 Task: Sort the products in the category "All Purpose Cleaners" by unit price (low first).
Action: Mouse moved to (726, 250)
Screenshot: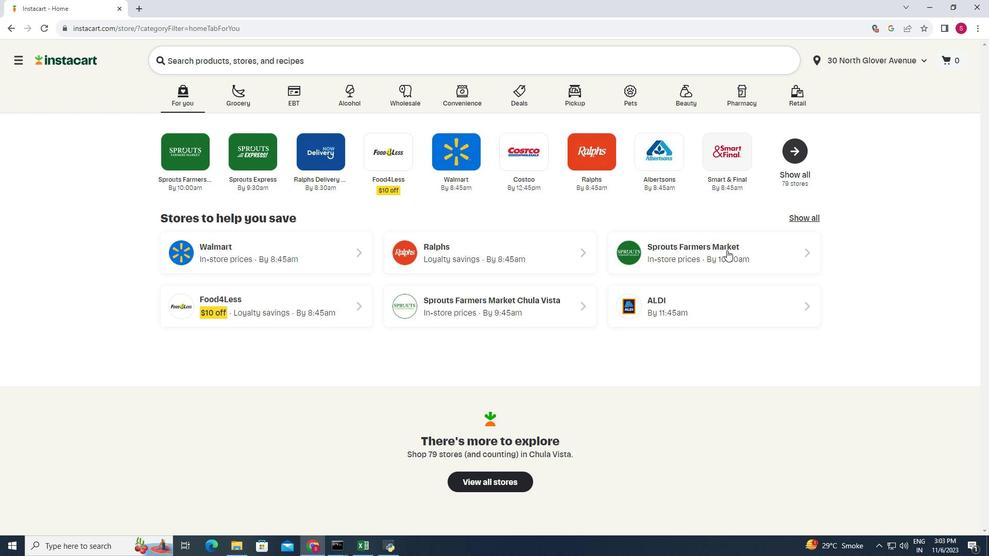 
Action: Mouse pressed left at (726, 250)
Screenshot: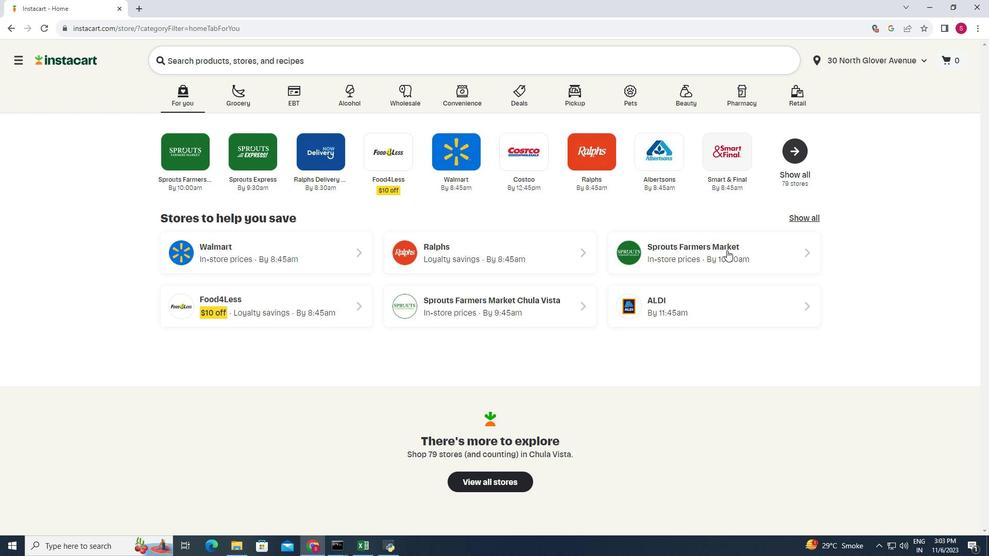 
Action: Mouse moved to (58, 371)
Screenshot: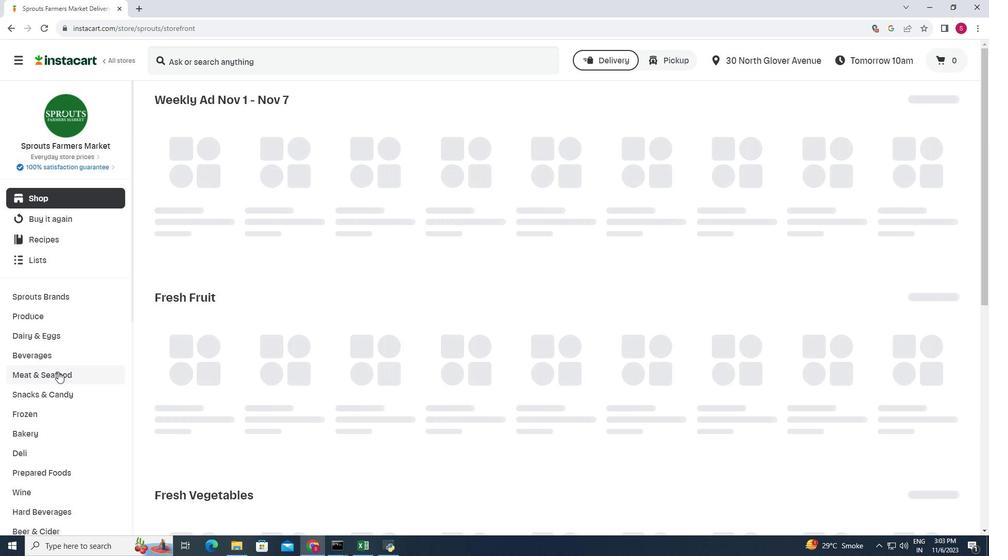 
Action: Mouse scrolled (58, 371) with delta (0, 0)
Screenshot: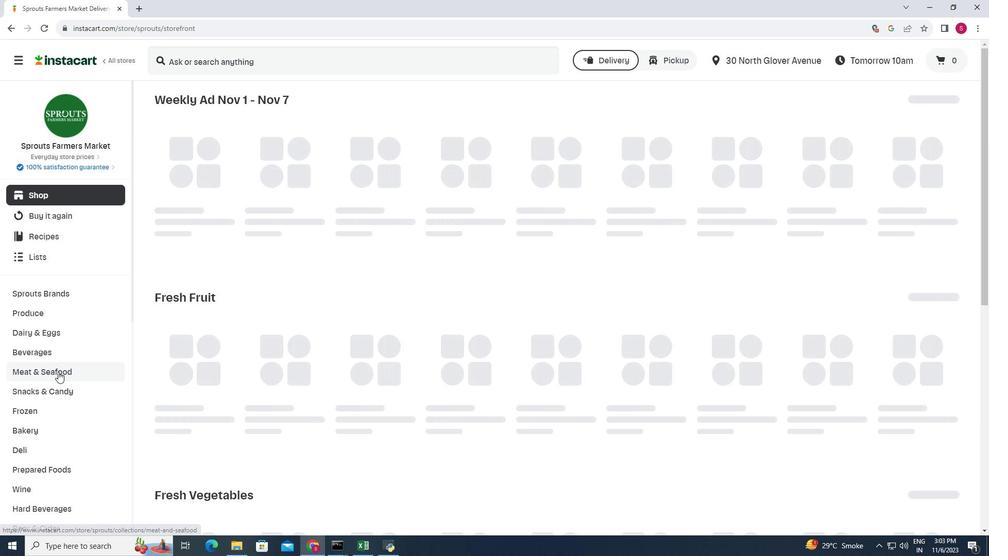 
Action: Mouse scrolled (58, 371) with delta (0, 0)
Screenshot: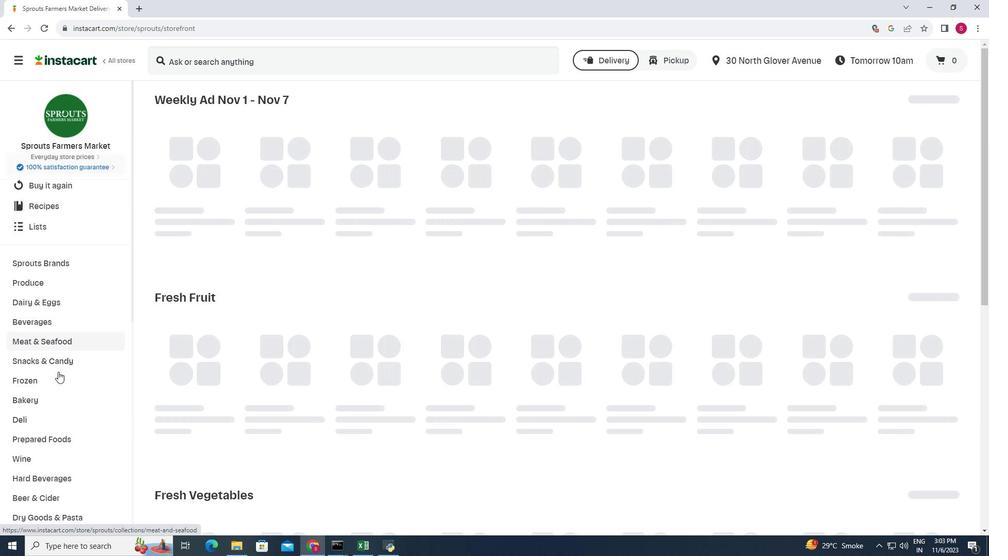 
Action: Mouse scrolled (58, 371) with delta (0, 0)
Screenshot: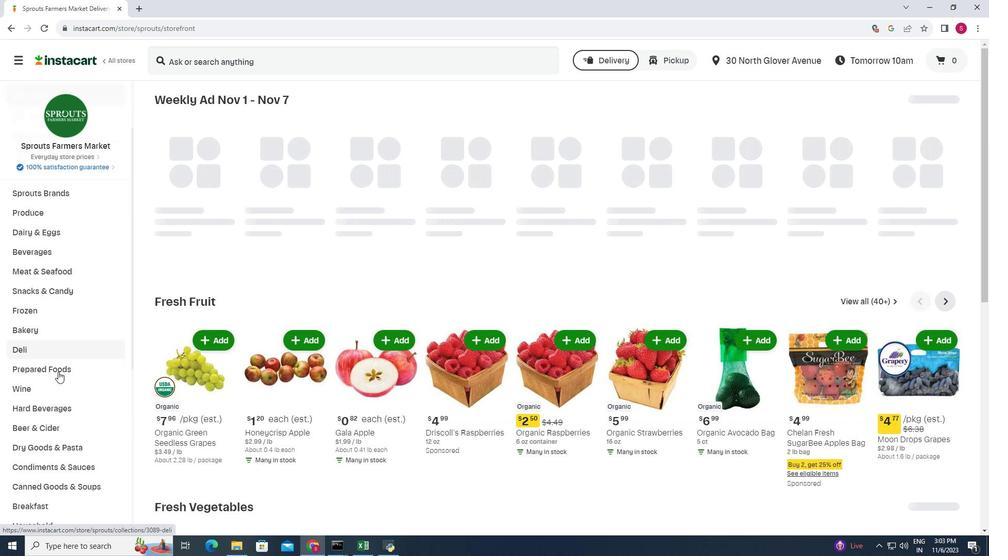 
Action: Mouse scrolled (58, 371) with delta (0, 0)
Screenshot: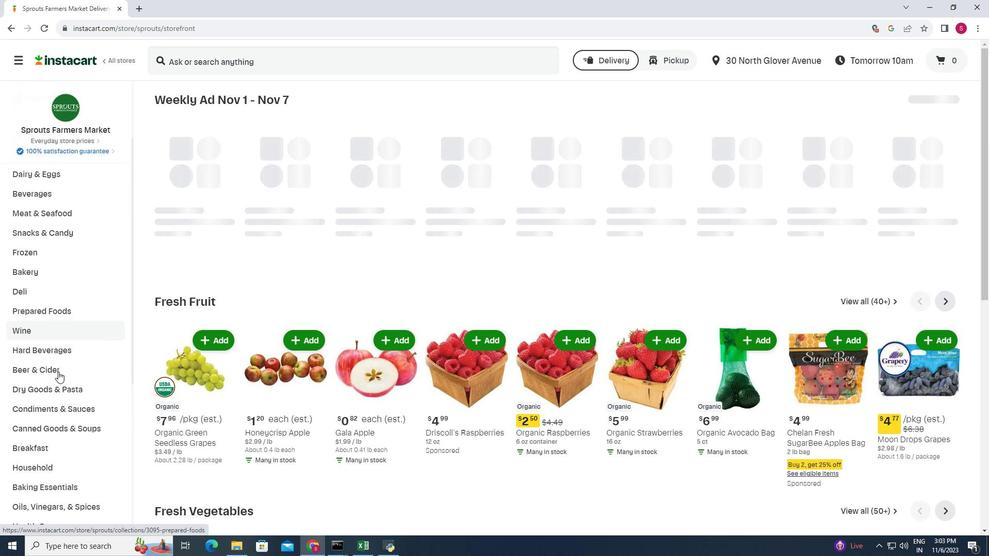 
Action: Mouse moved to (50, 412)
Screenshot: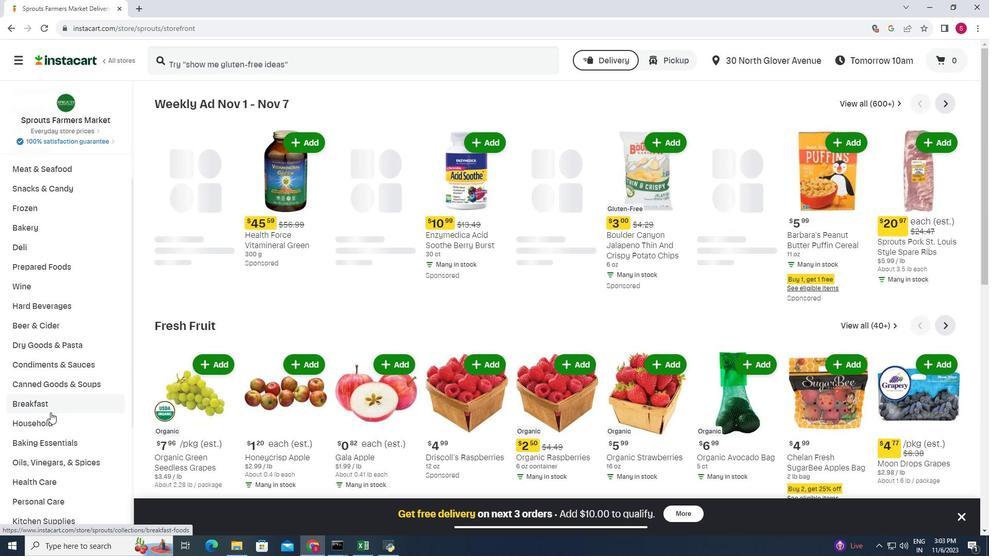 
Action: Mouse pressed left at (50, 412)
Screenshot: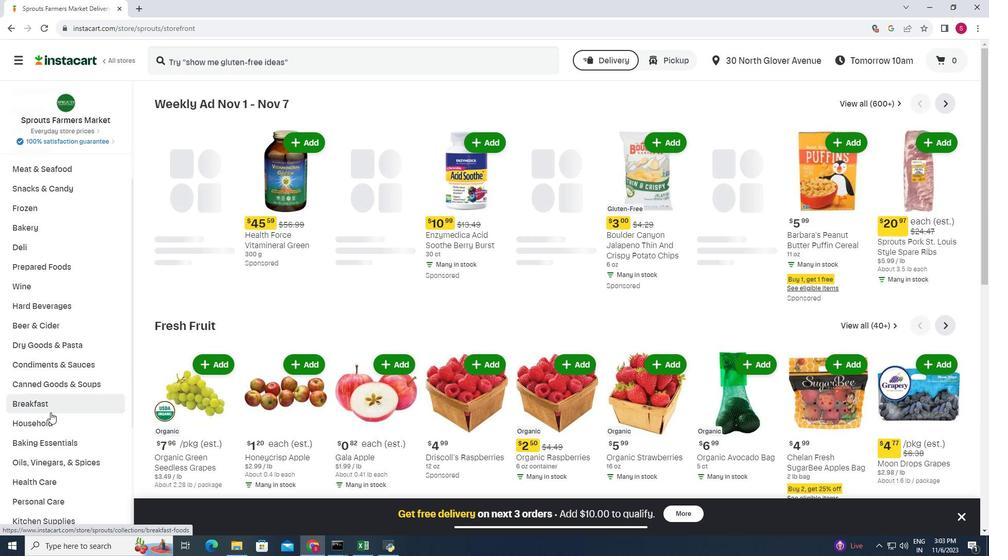 
Action: Mouse moved to (50, 420)
Screenshot: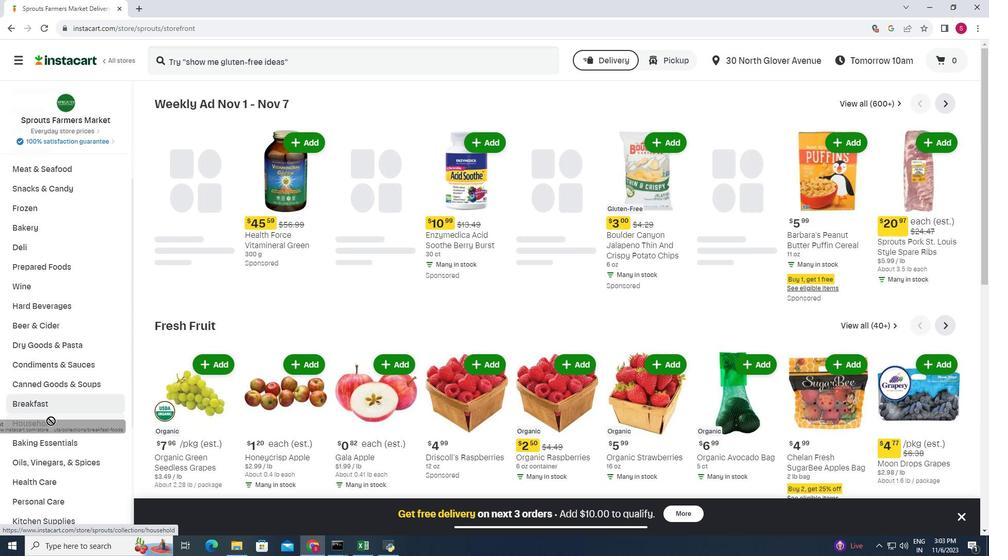 
Action: Mouse pressed left at (50, 420)
Screenshot: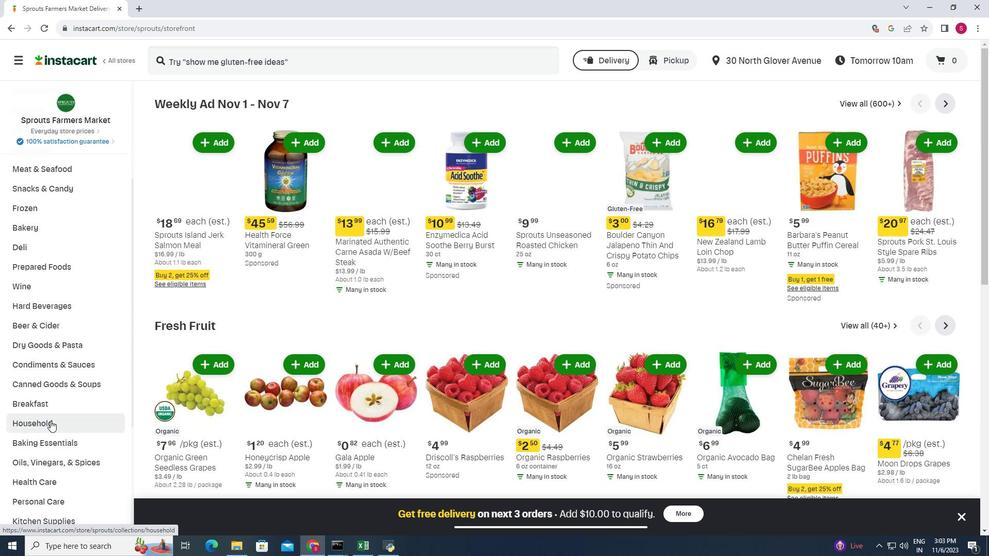 
Action: Mouse moved to (341, 130)
Screenshot: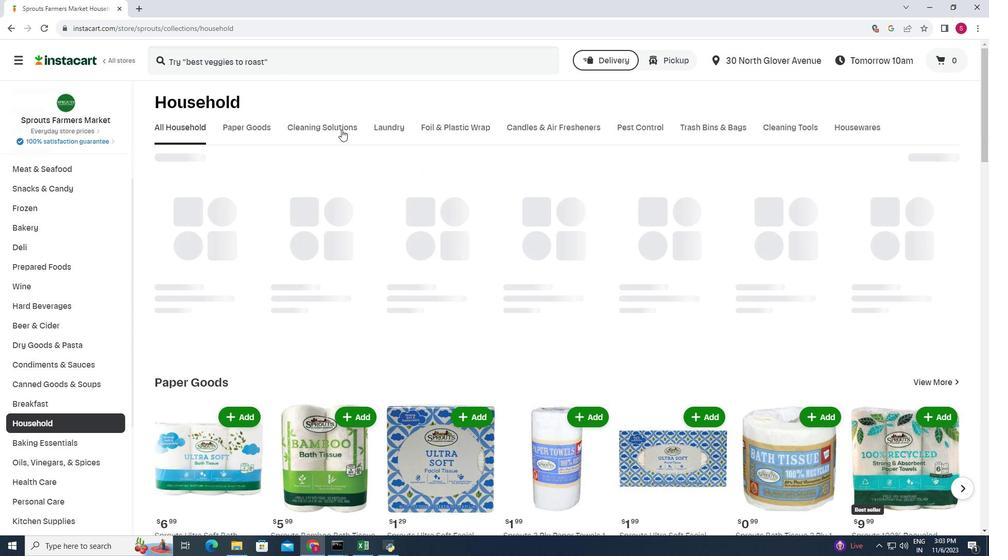 
Action: Mouse pressed left at (341, 130)
Screenshot: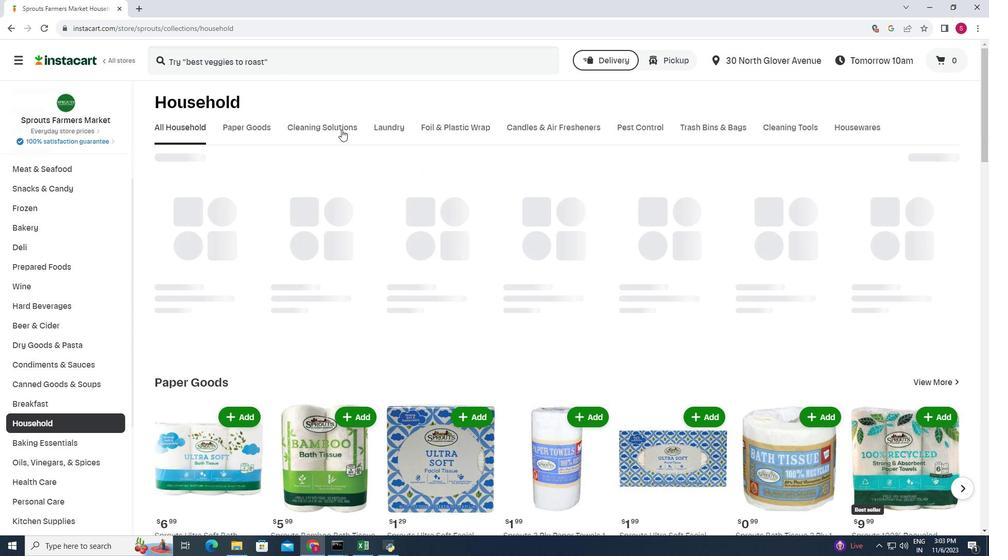 
Action: Mouse moved to (467, 176)
Screenshot: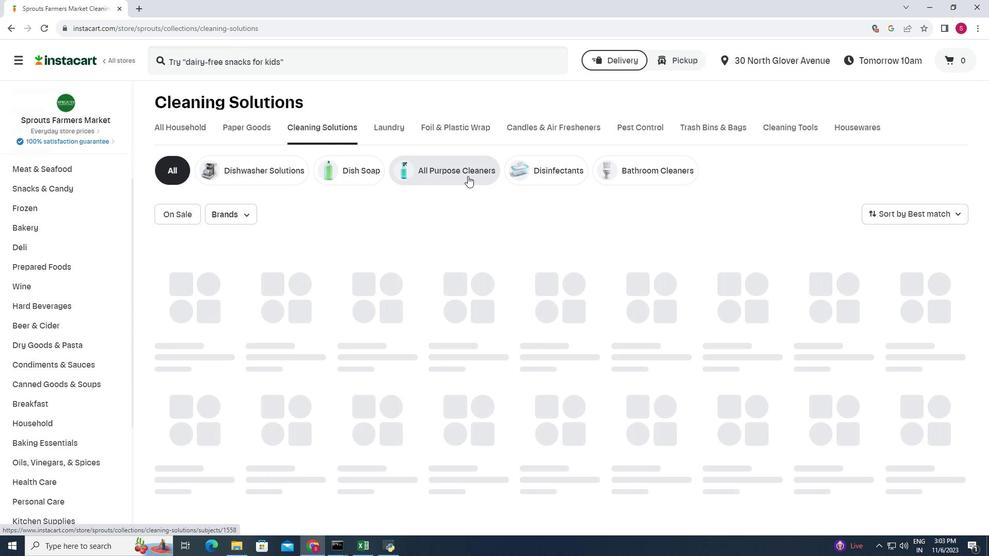 
Action: Mouse pressed left at (467, 176)
Screenshot: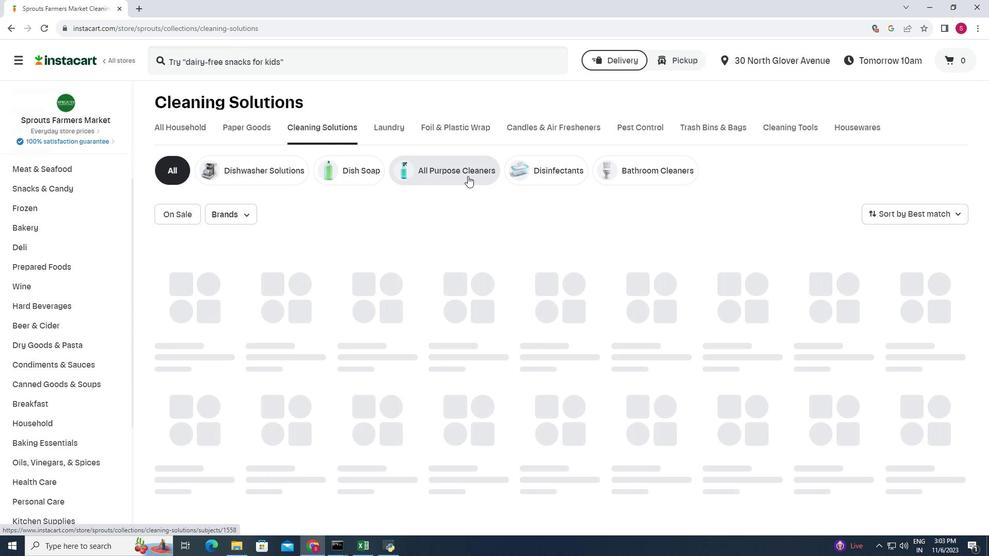 
Action: Mouse moved to (949, 209)
Screenshot: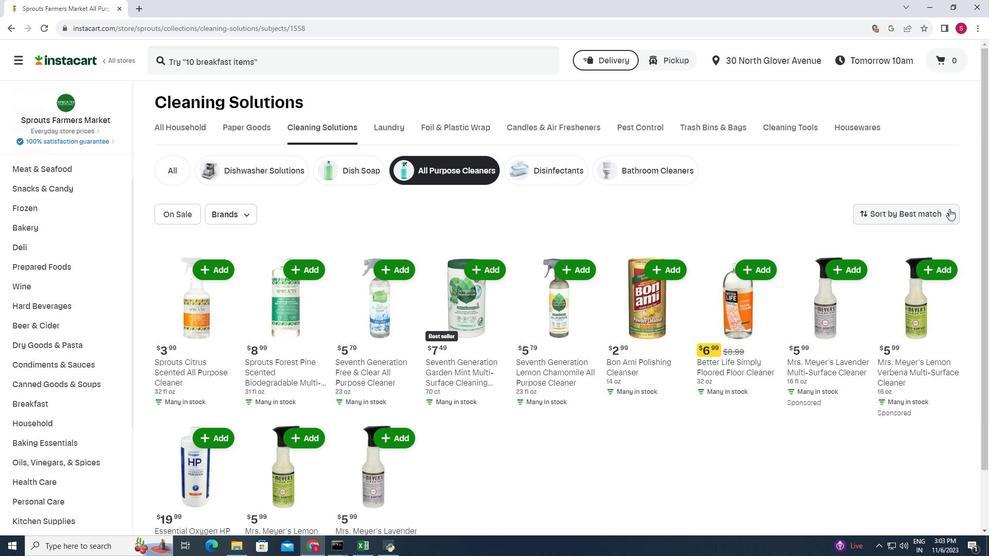 
Action: Mouse pressed left at (949, 209)
Screenshot: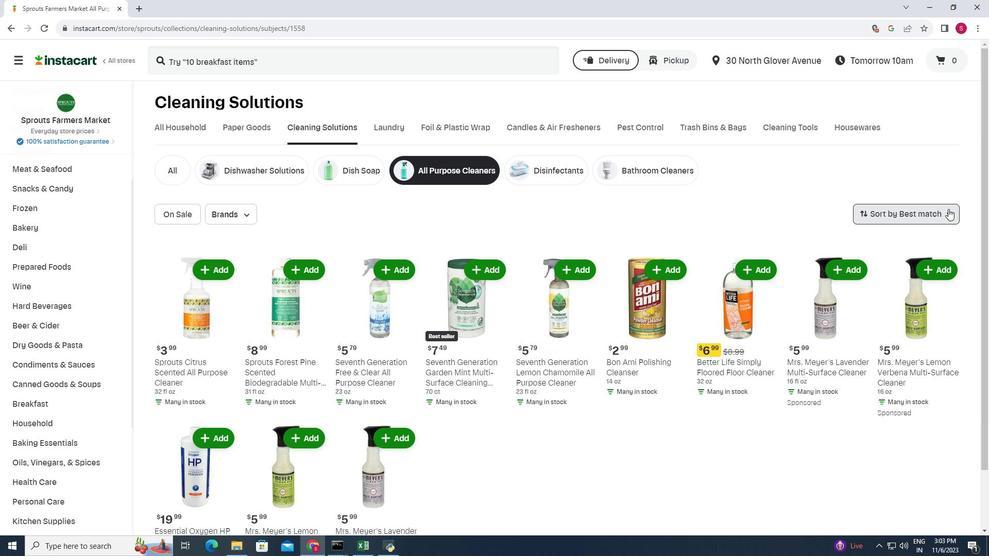 
Action: Mouse moved to (933, 303)
Screenshot: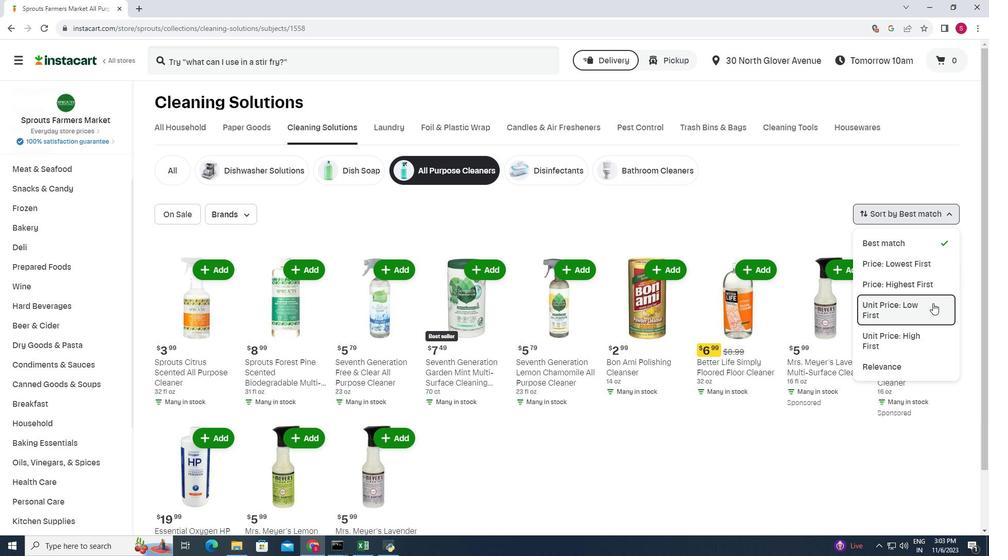 
Action: Mouse pressed left at (933, 303)
Screenshot: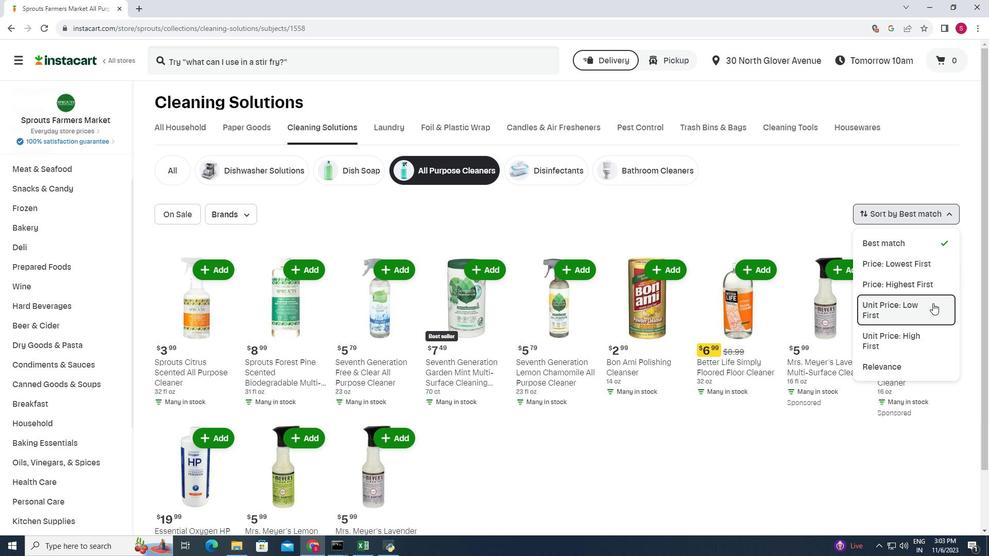 
Action: Mouse moved to (654, 217)
Screenshot: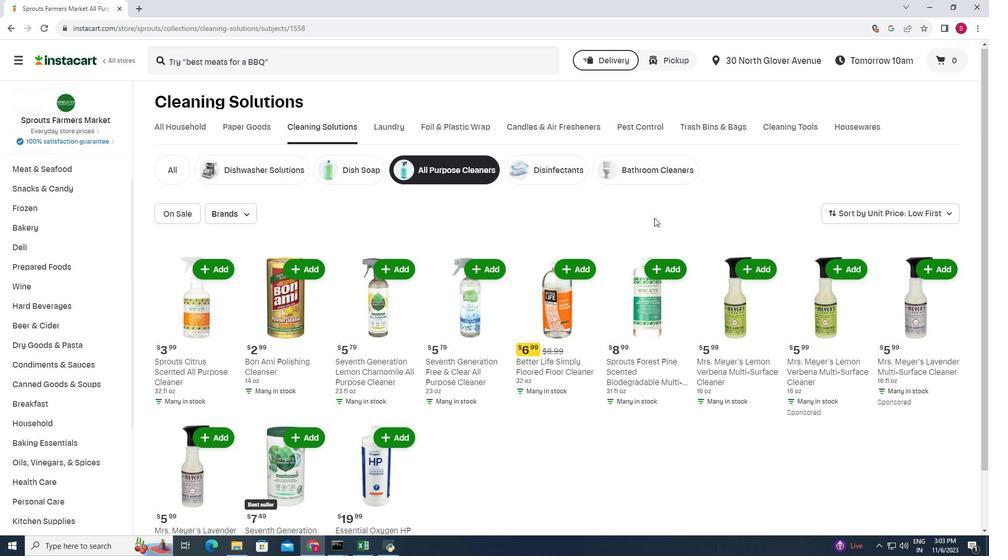 
Action: Mouse scrolled (654, 216) with delta (0, 0)
Screenshot: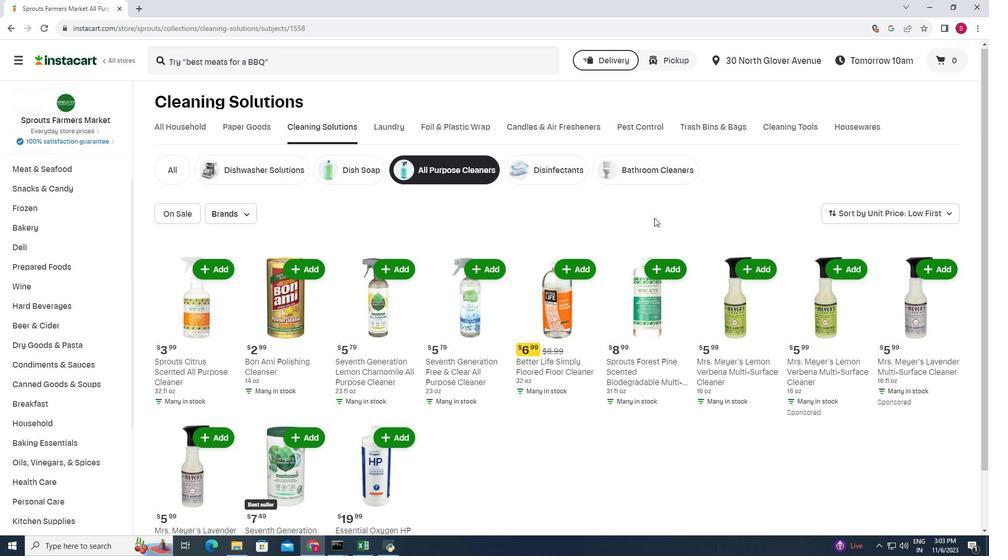 
Action: Mouse moved to (654, 217)
Screenshot: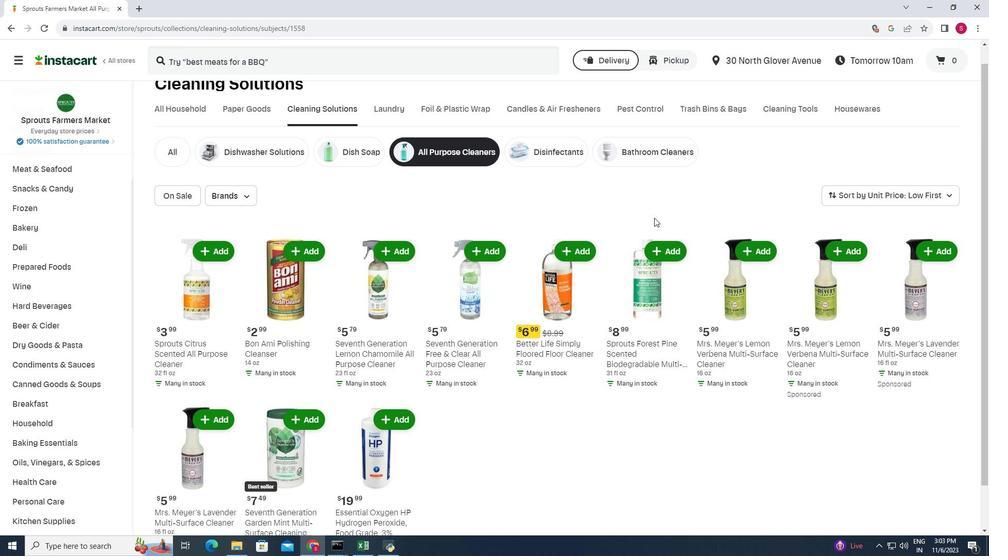 
Action: Mouse scrolled (654, 217) with delta (0, 0)
Screenshot: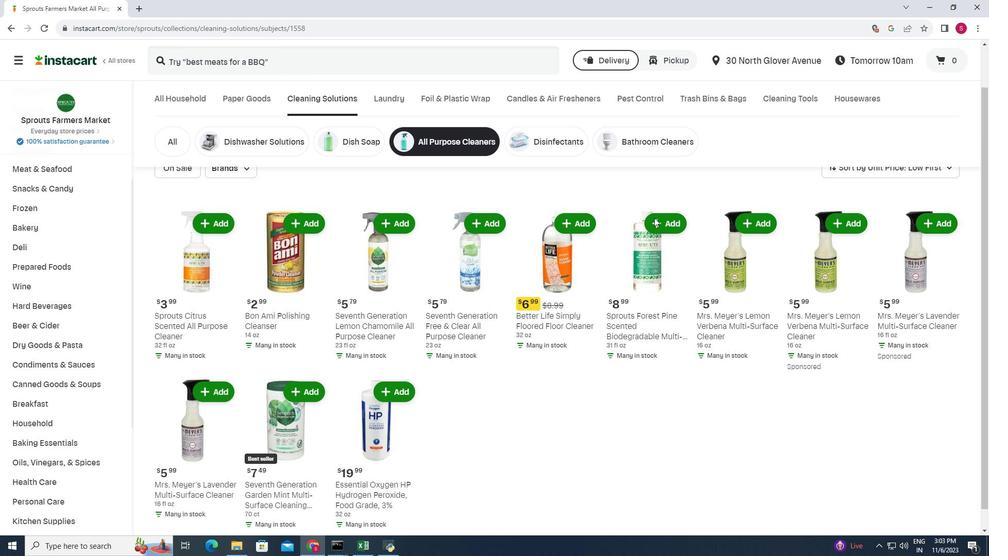
Action: Mouse scrolled (654, 217) with delta (0, 0)
Screenshot: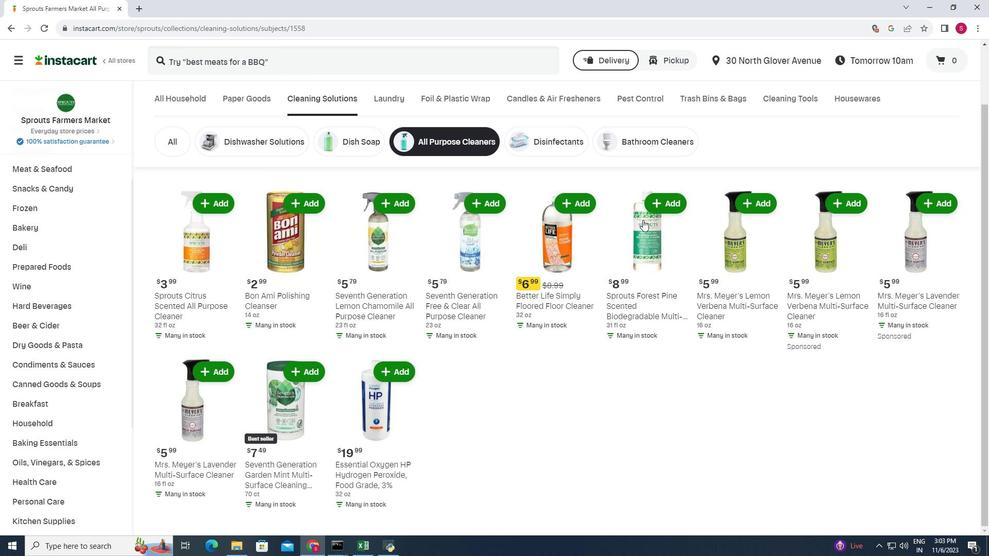 
Action: Mouse moved to (641, 219)
Screenshot: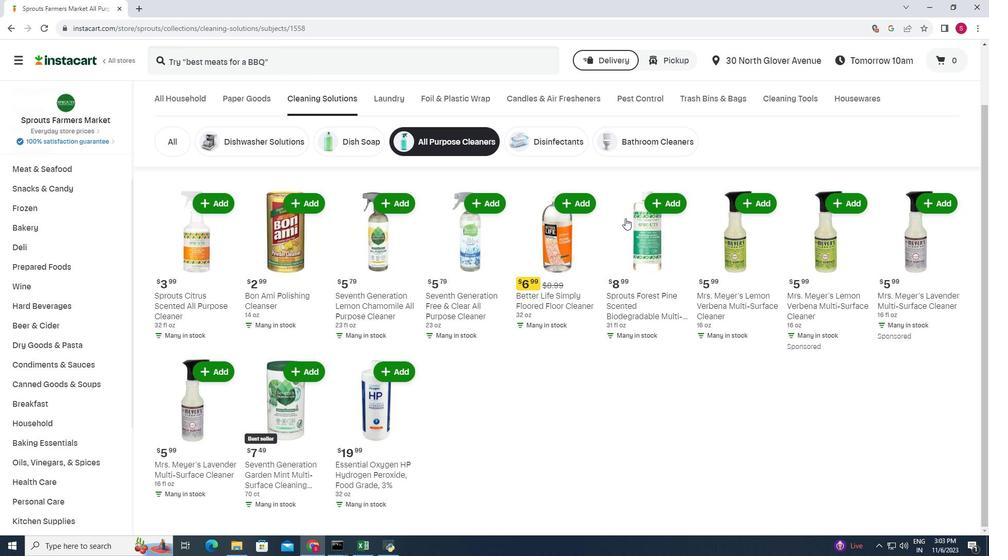 
Action: Mouse scrolled (641, 219) with delta (0, 0)
Screenshot: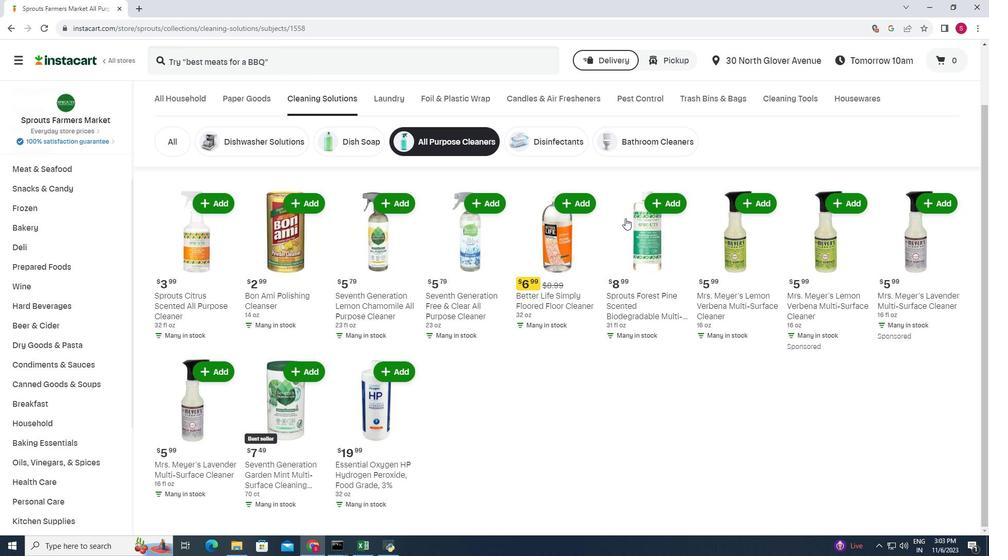
Action: Mouse moved to (624, 217)
Screenshot: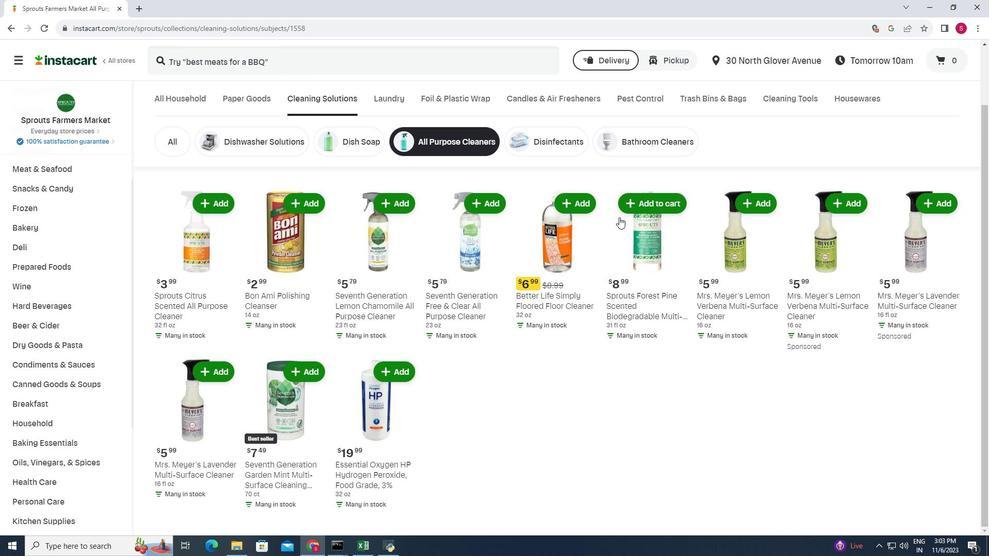 
Action: Mouse scrolled (624, 217) with delta (0, 0)
Screenshot: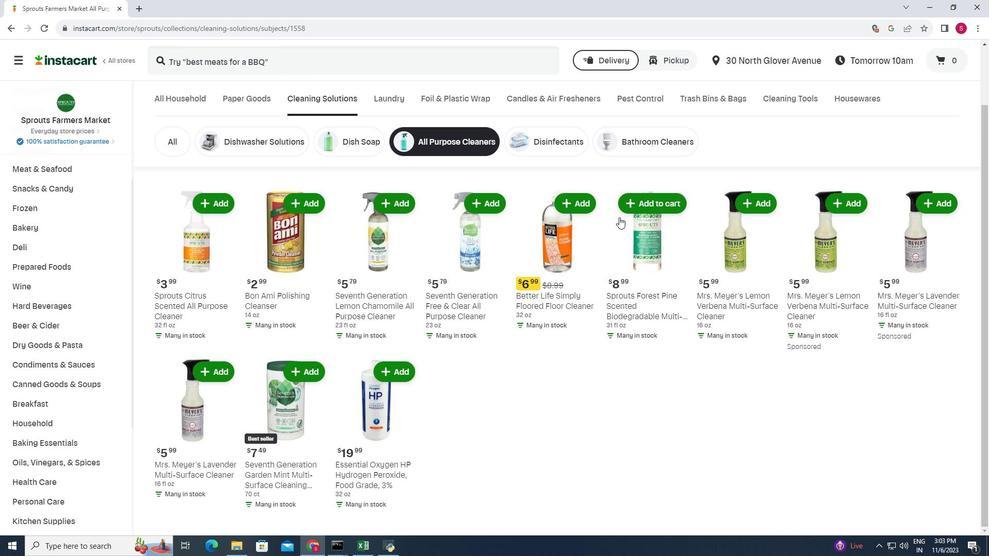 
Action: Mouse moved to (611, 212)
Screenshot: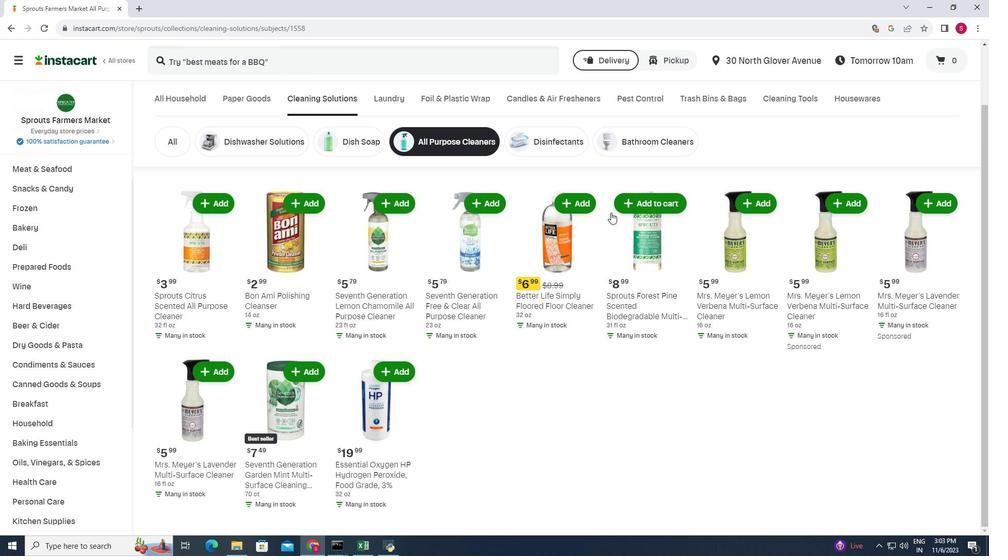 
